 Task: Sort the products in the category "Mexican" by best match.
Action: Mouse moved to (18, 135)
Screenshot: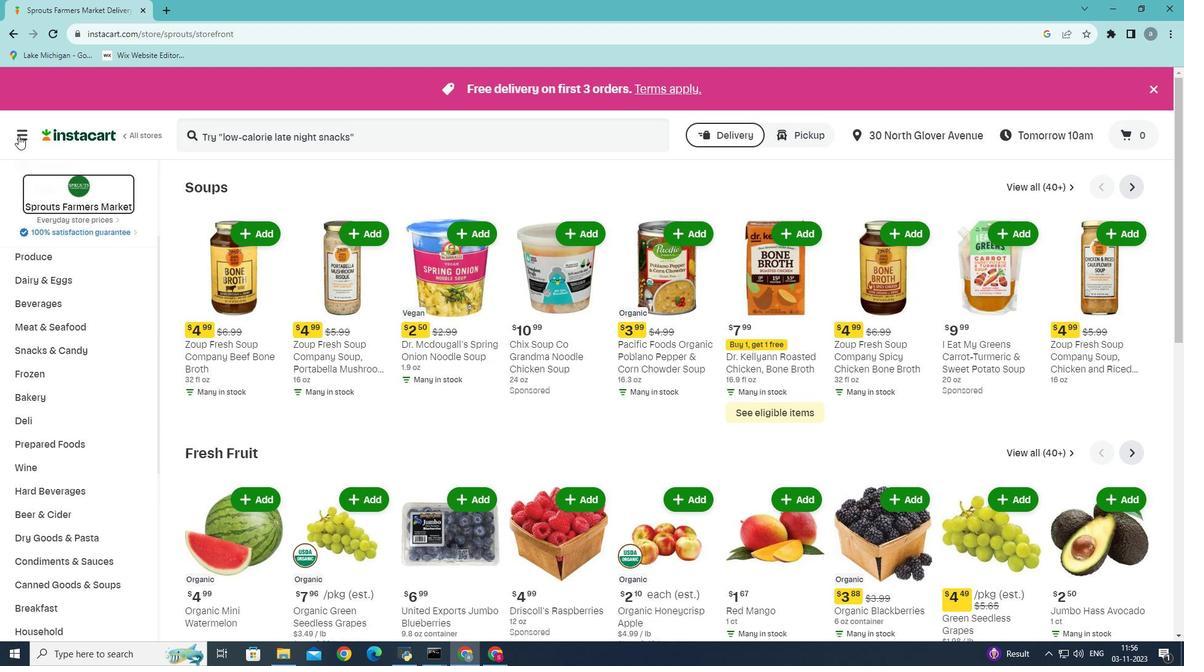 
Action: Mouse pressed left at (18, 135)
Screenshot: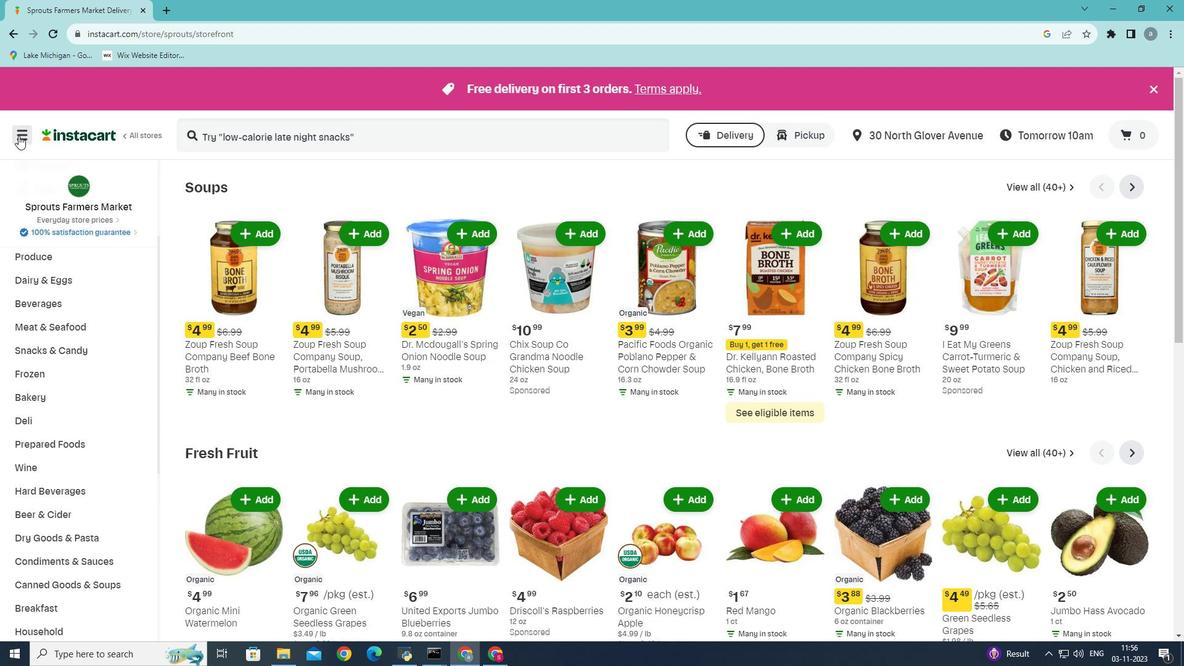 
Action: Mouse moved to (61, 345)
Screenshot: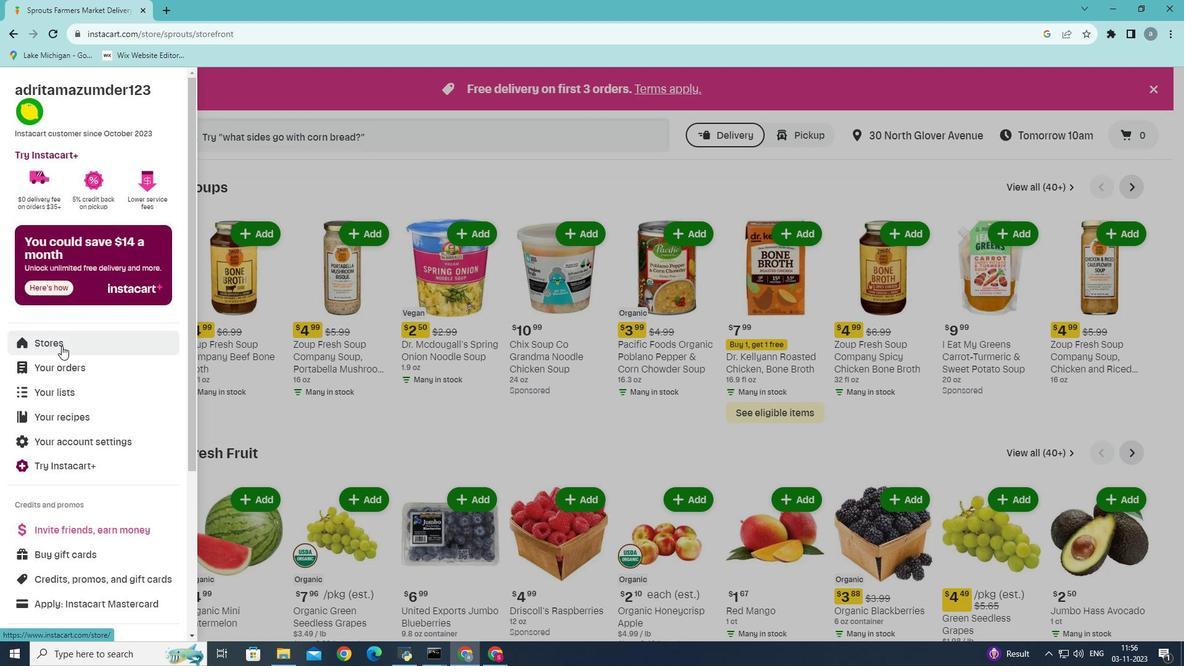 
Action: Mouse pressed left at (61, 345)
Screenshot: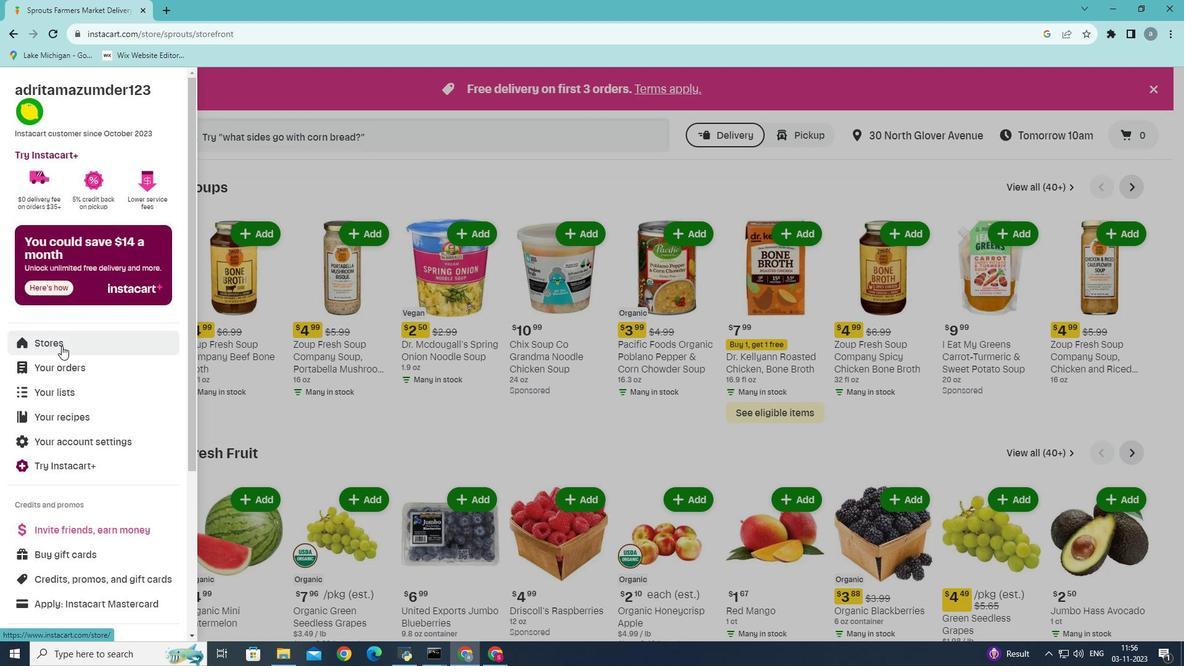 
Action: Mouse moved to (288, 134)
Screenshot: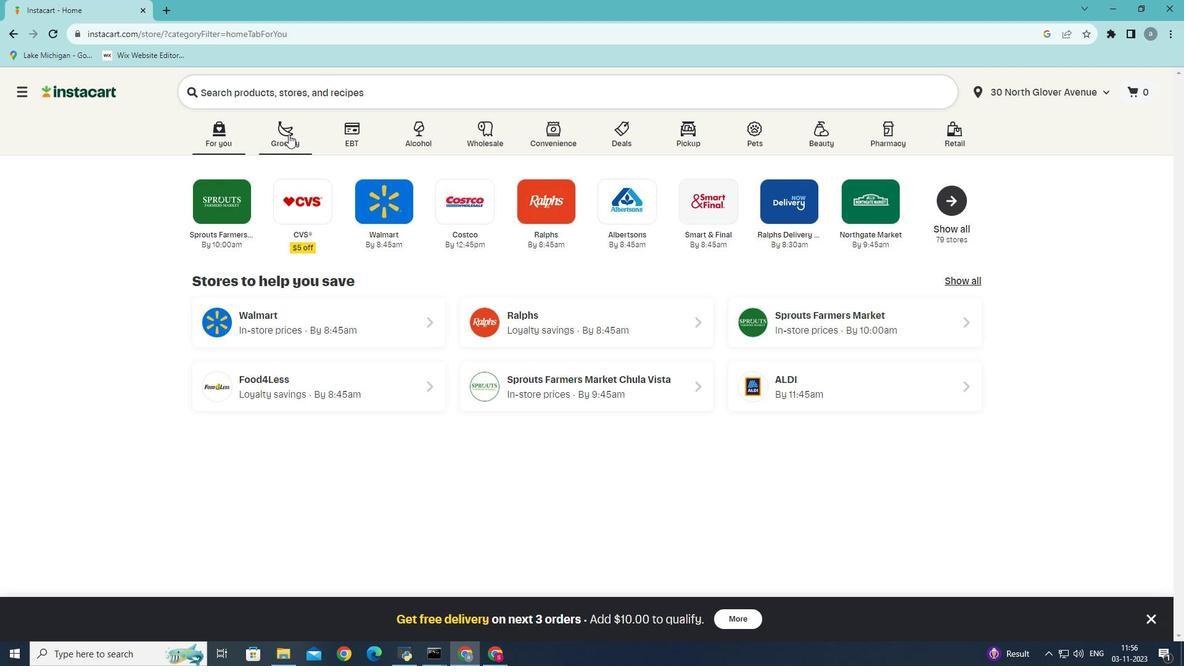 
Action: Mouse pressed left at (288, 134)
Screenshot: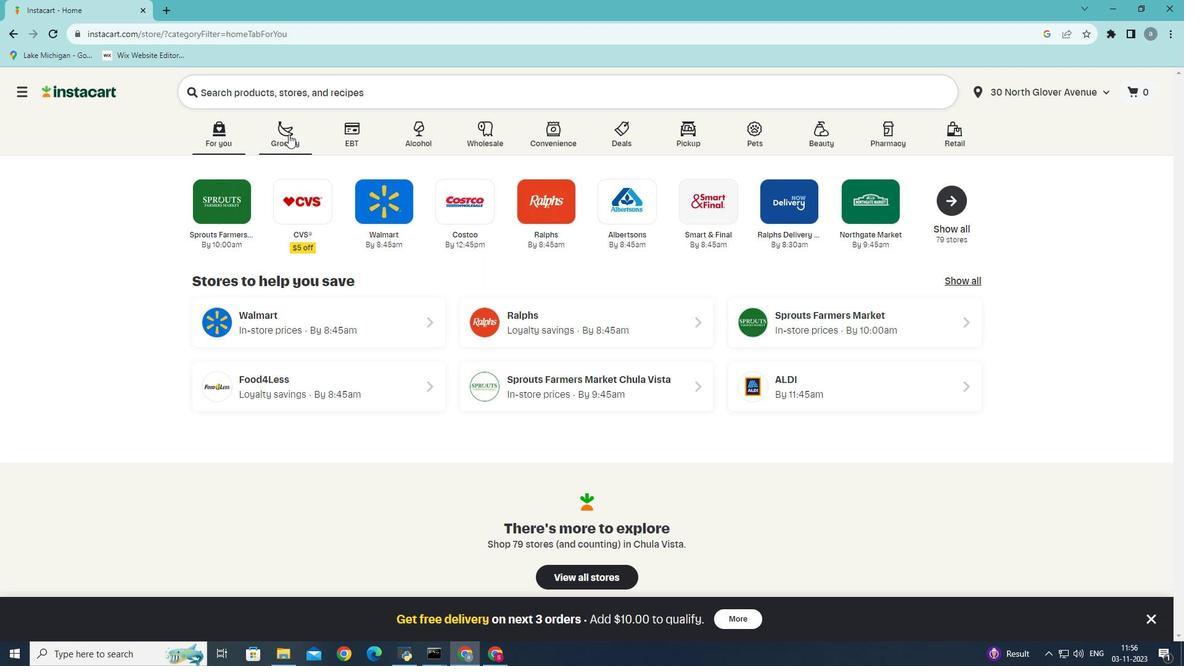 
Action: Mouse moved to (284, 356)
Screenshot: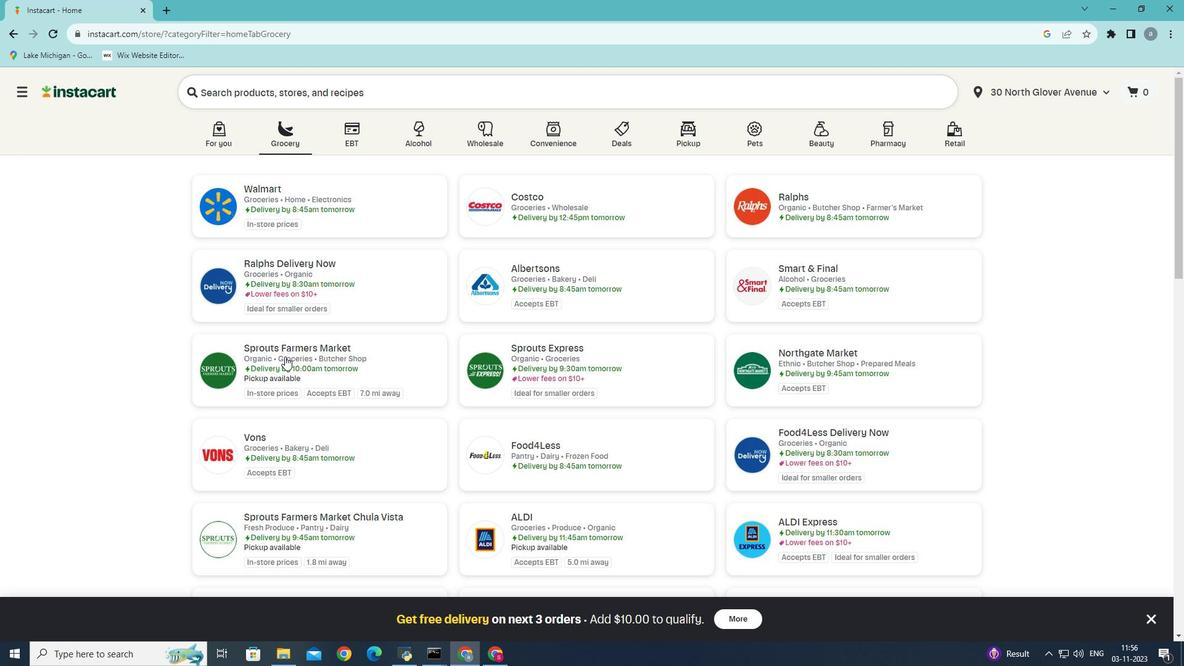 
Action: Mouse pressed left at (284, 356)
Screenshot: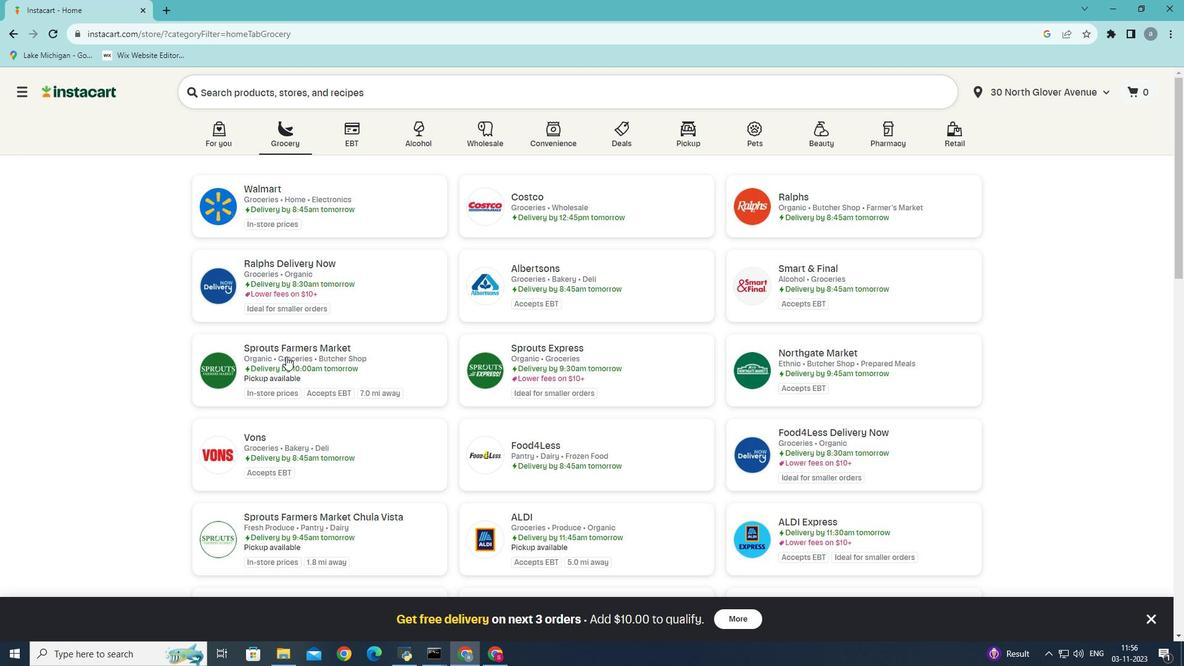 
Action: Mouse moved to (29, 625)
Screenshot: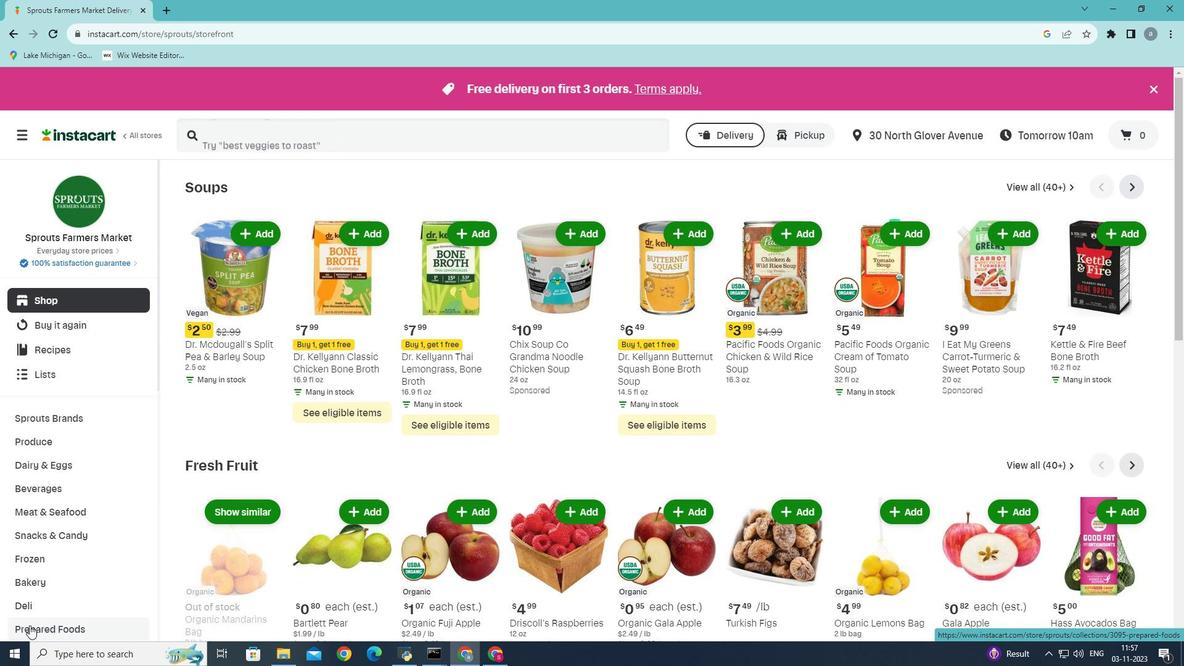 
Action: Mouse pressed left at (29, 625)
Screenshot: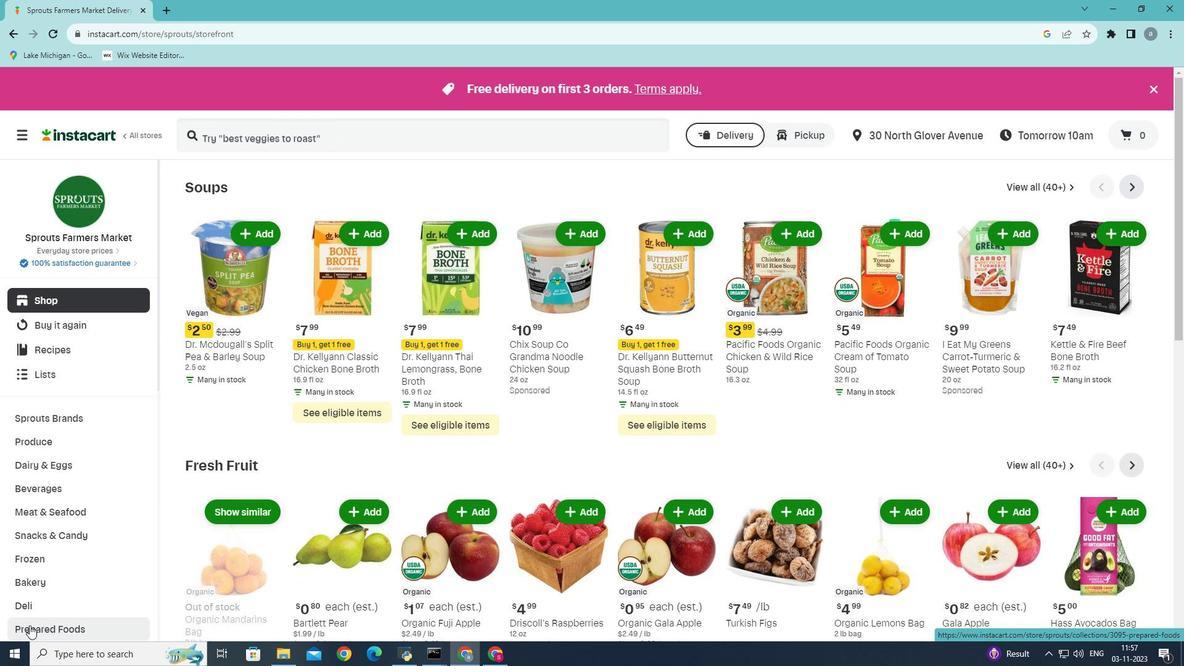 
Action: Mouse moved to (450, 218)
Screenshot: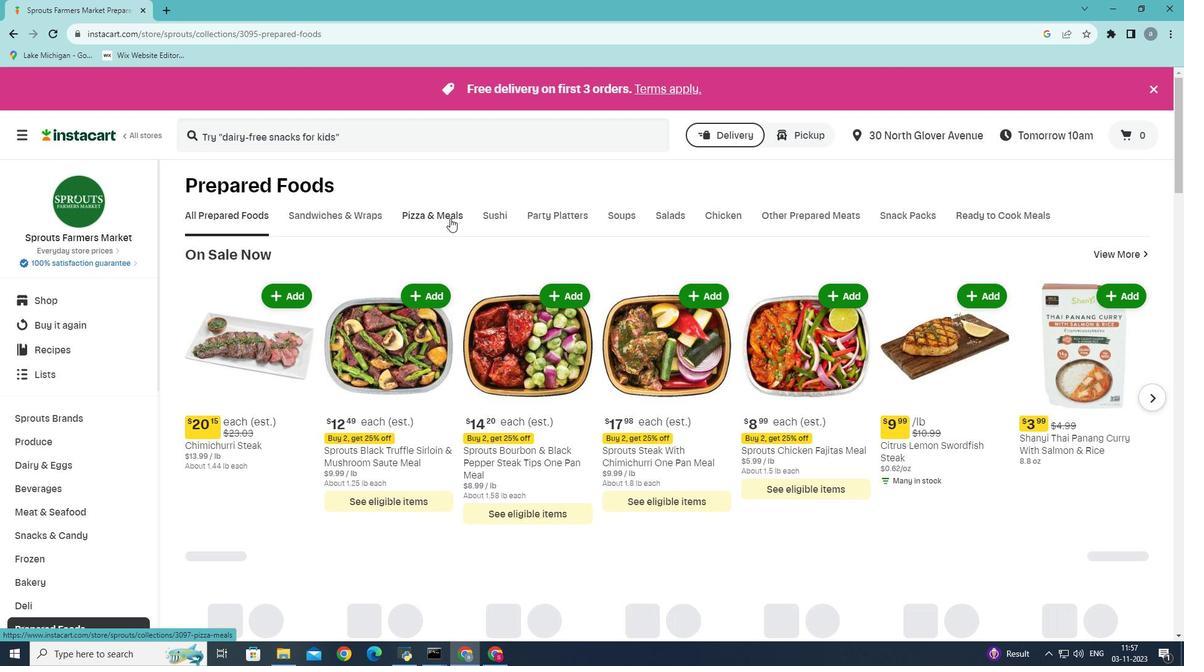 
Action: Mouse pressed left at (450, 218)
Screenshot: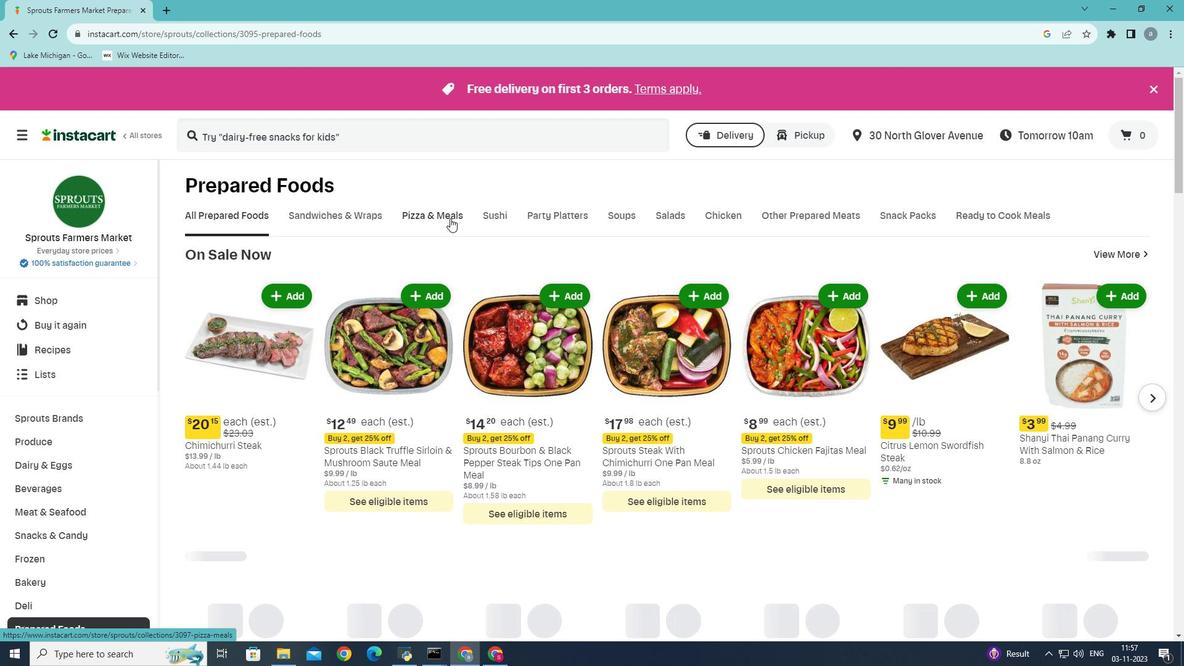 
Action: Mouse moved to (557, 271)
Screenshot: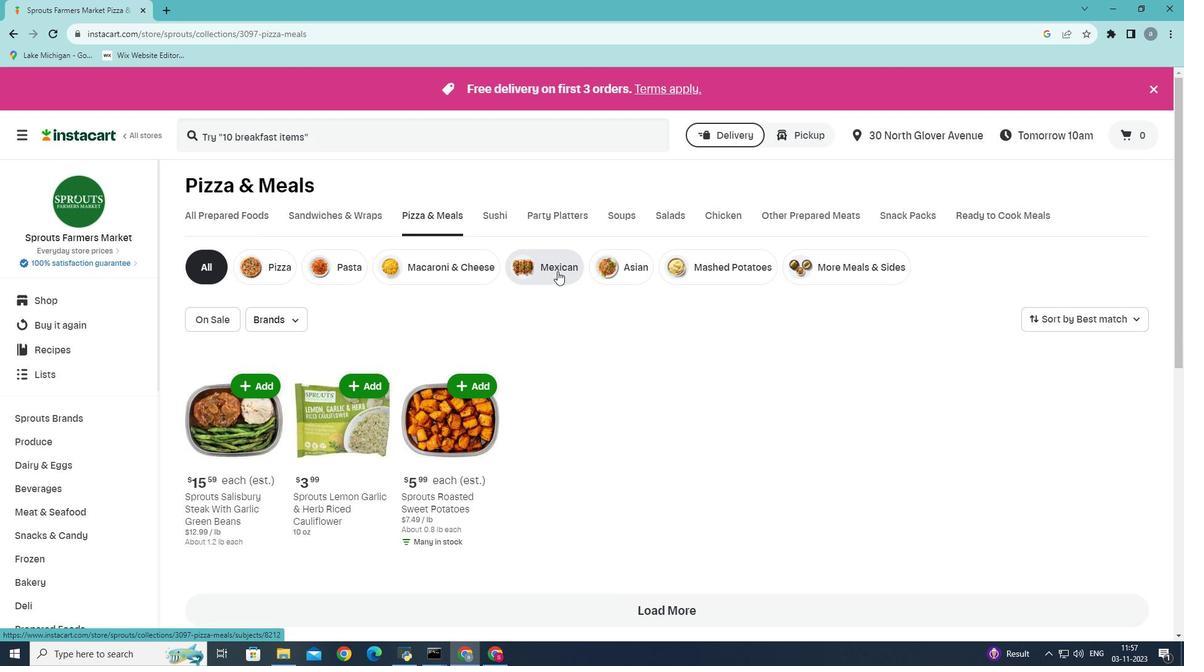 
Action: Mouse pressed left at (557, 271)
Screenshot: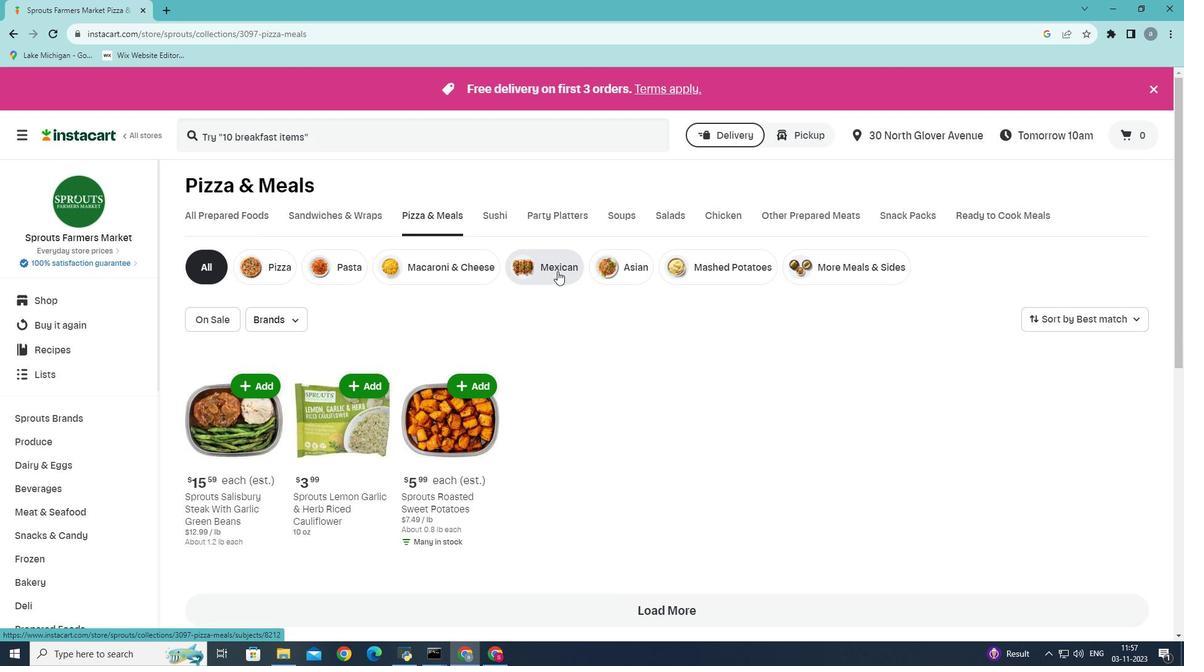
Action: Mouse moved to (1136, 318)
Screenshot: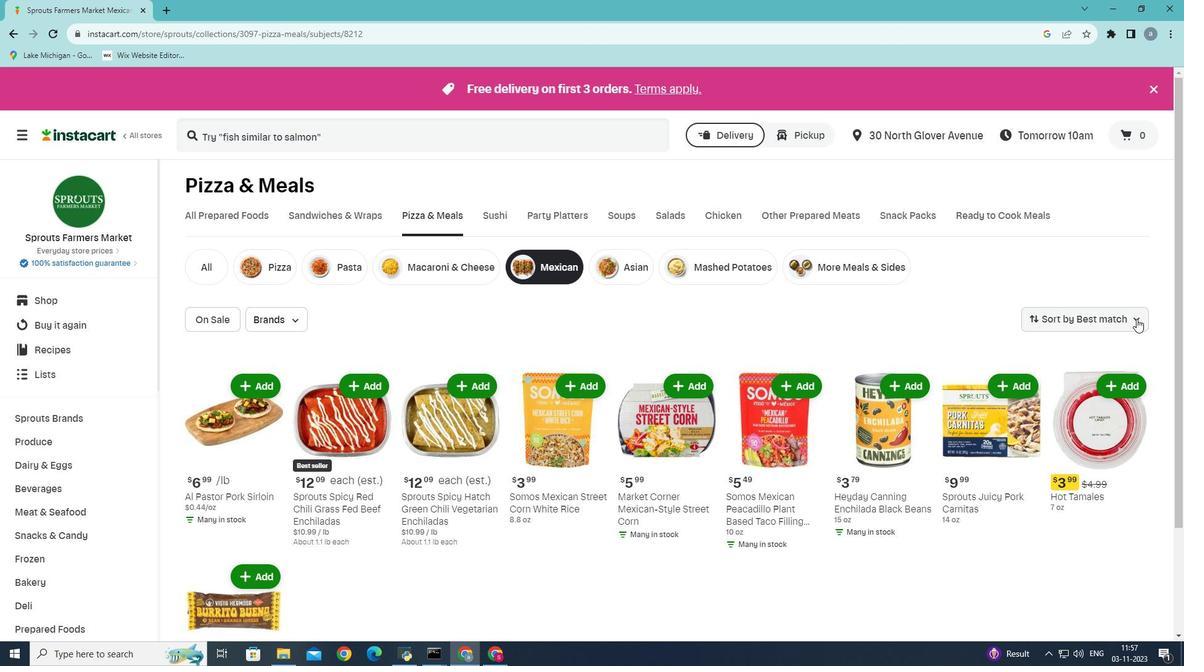 
Action: Mouse pressed left at (1136, 318)
Screenshot: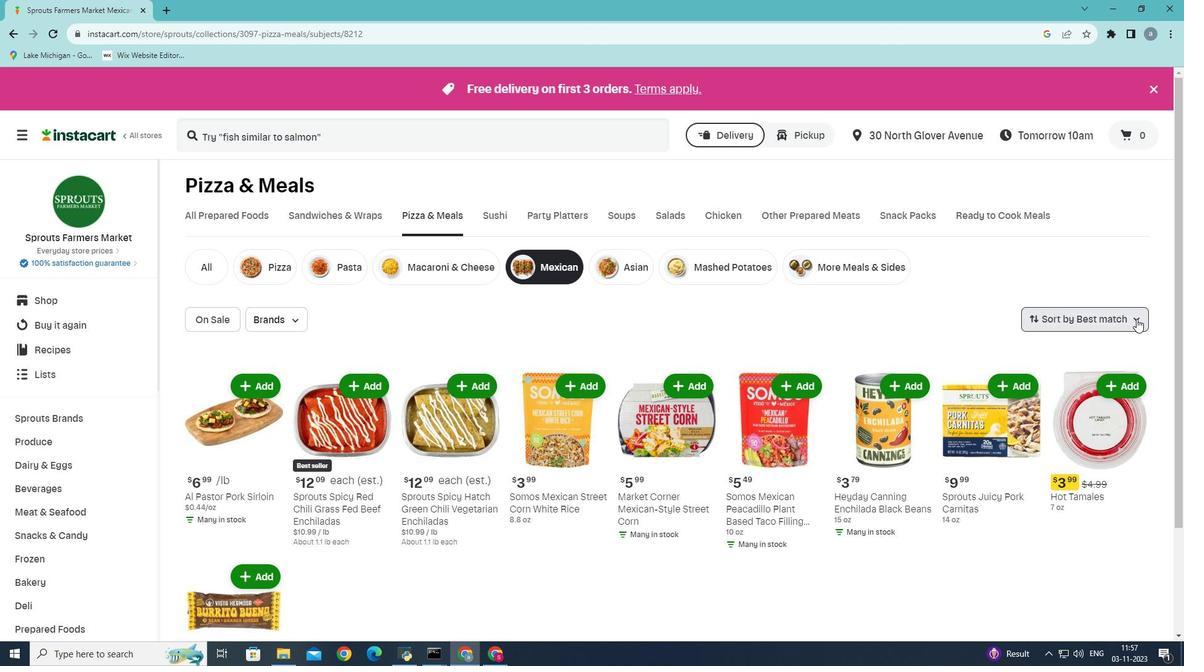 
Action: Mouse moved to (1066, 354)
Screenshot: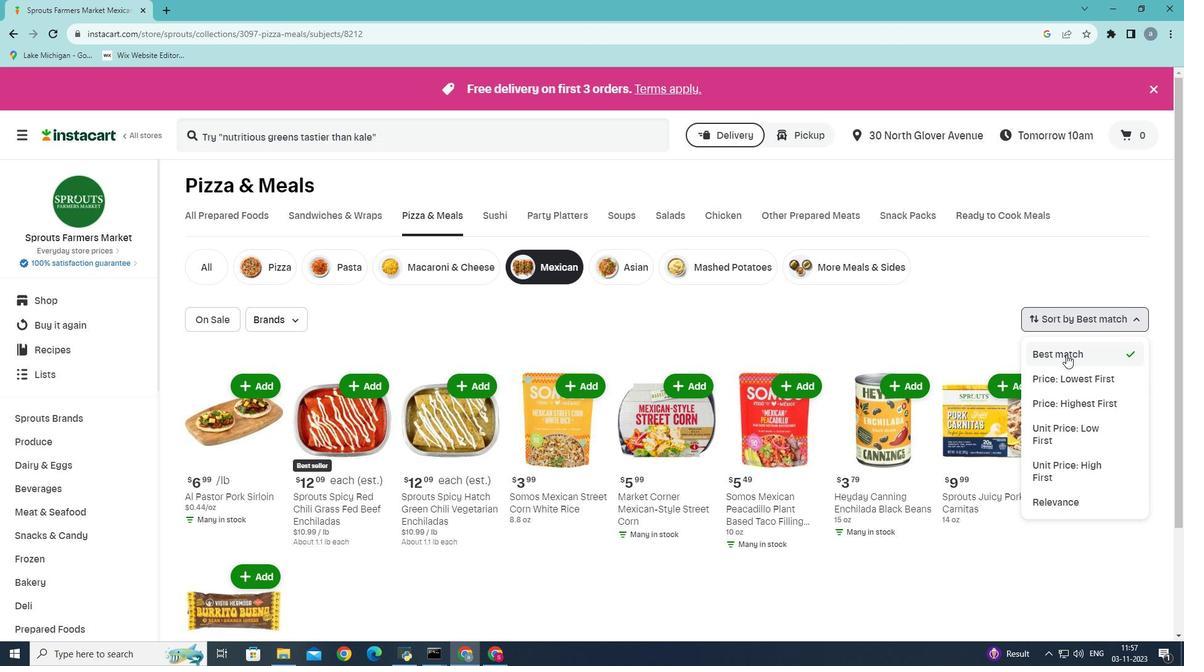 
Action: Mouse pressed left at (1066, 354)
Screenshot: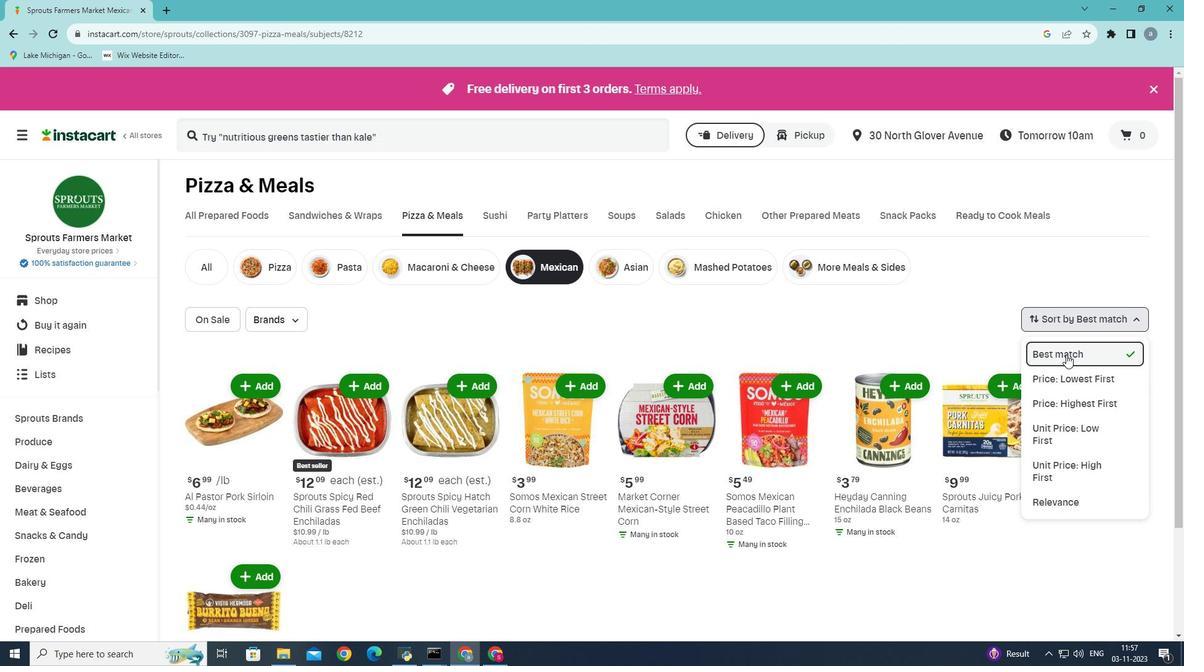 
